 Task: Choose the add item option in the analysis ignore.
Action: Mouse moved to (46, 529)
Screenshot: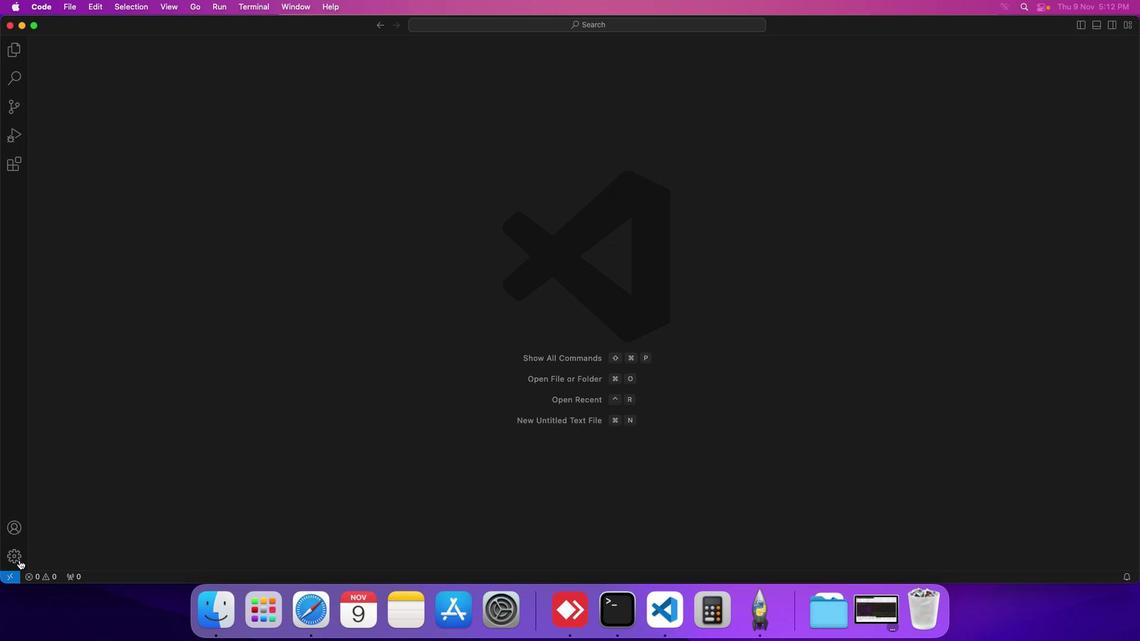 
Action: Mouse pressed left at (46, 529)
Screenshot: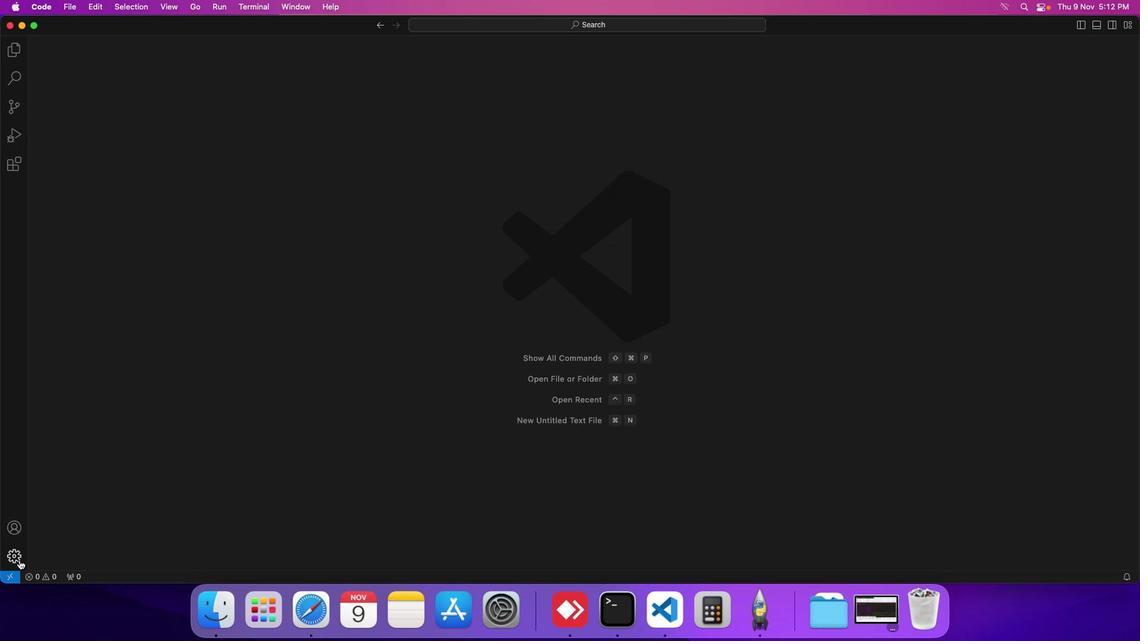 
Action: Mouse moved to (78, 458)
Screenshot: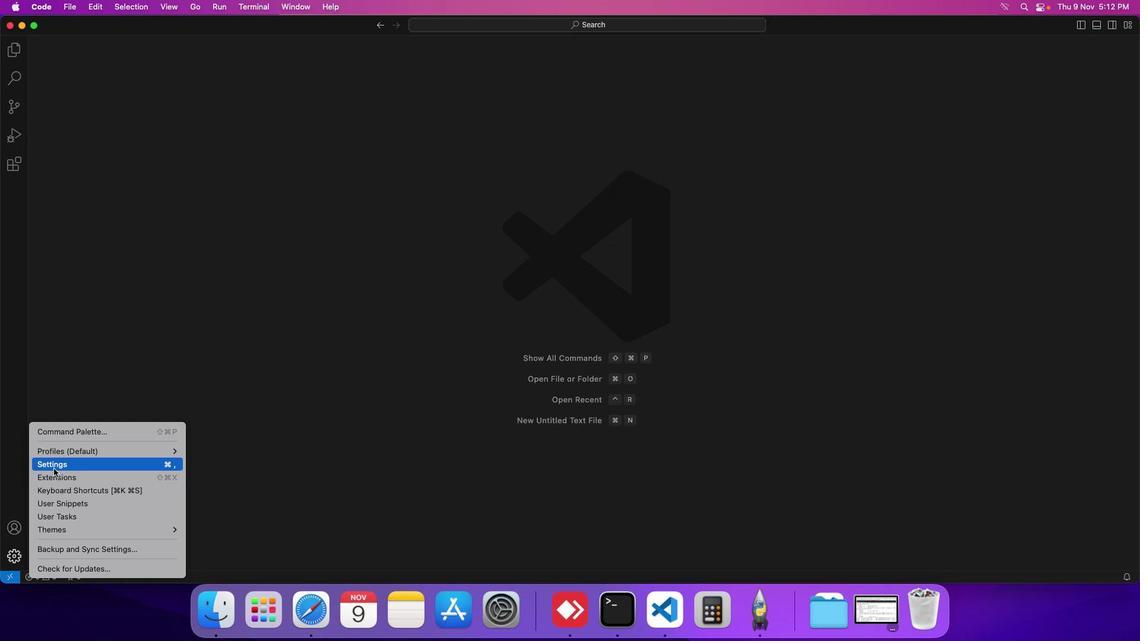 
Action: Mouse pressed left at (78, 458)
Screenshot: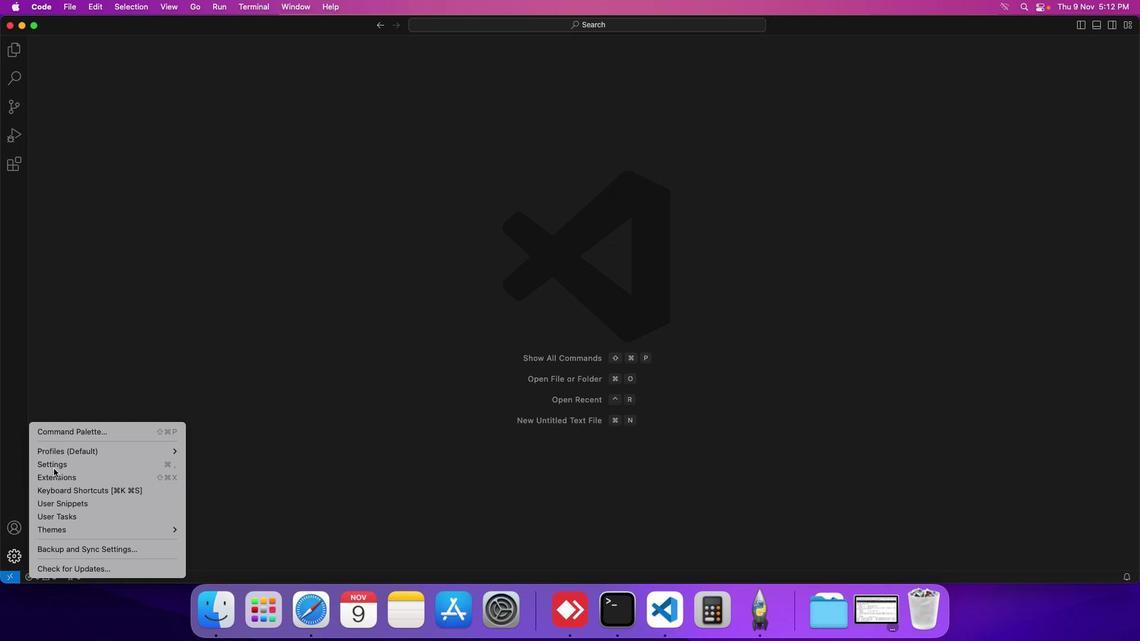 
Action: Mouse moved to (266, 257)
Screenshot: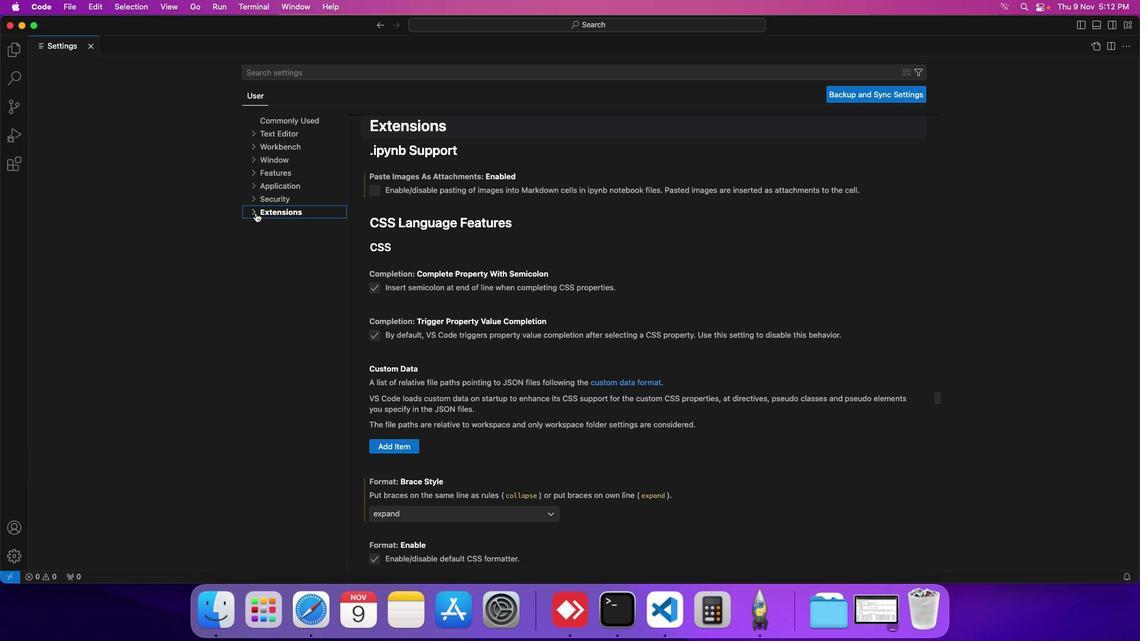 
Action: Mouse pressed left at (266, 257)
Screenshot: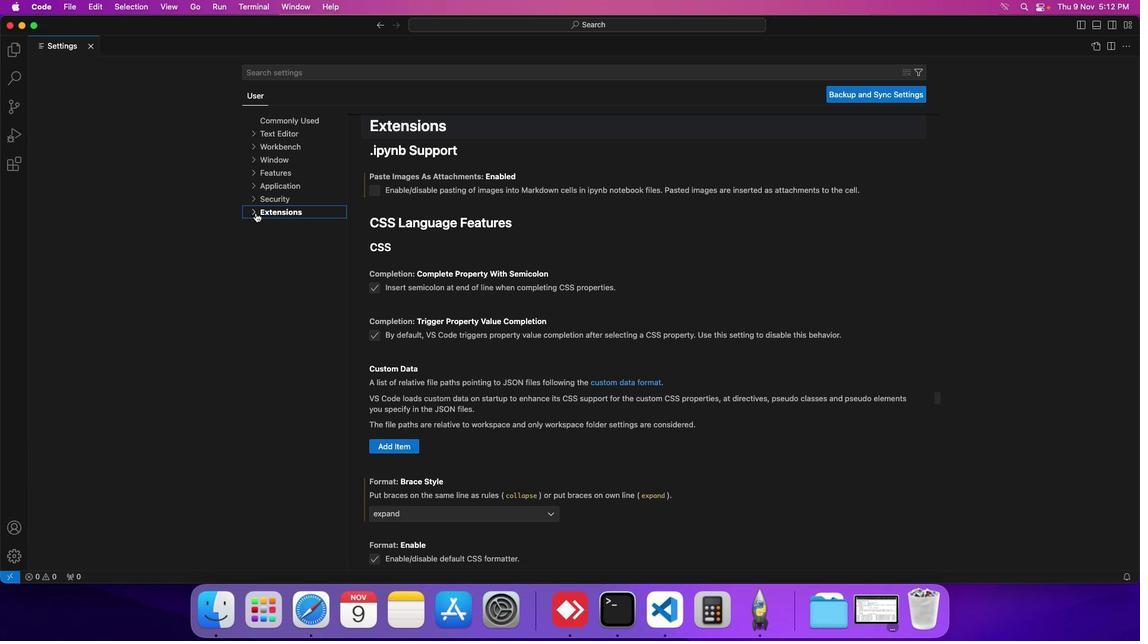 
Action: Mouse moved to (292, 469)
Screenshot: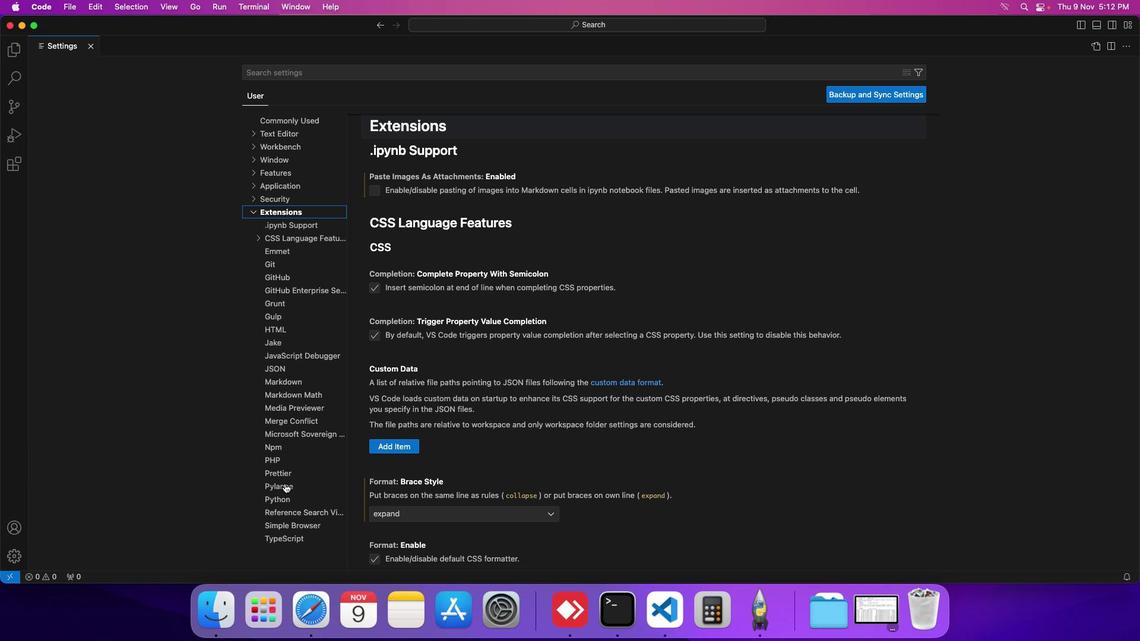 
Action: Mouse pressed left at (292, 469)
Screenshot: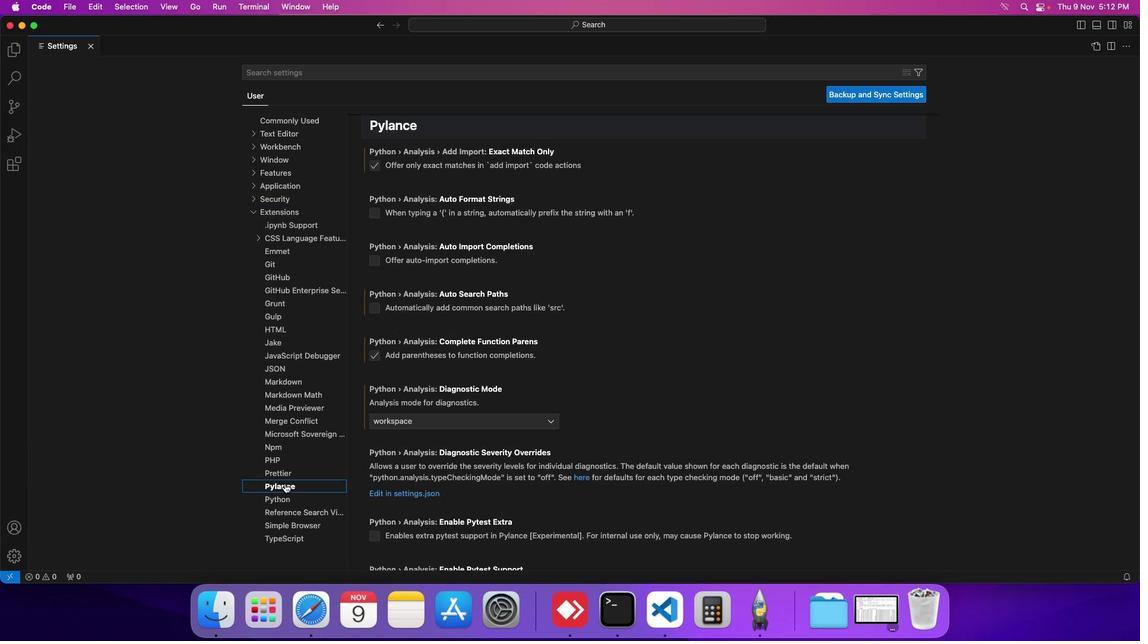 
Action: Mouse moved to (398, 405)
Screenshot: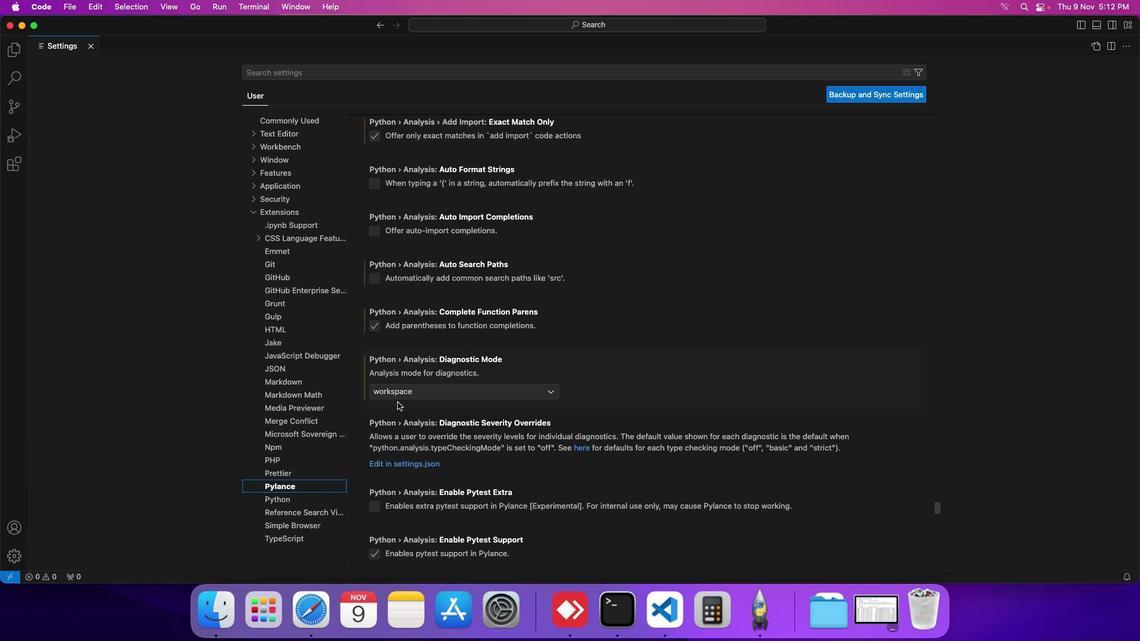 
Action: Mouse scrolled (398, 405) with delta (28, 90)
Screenshot: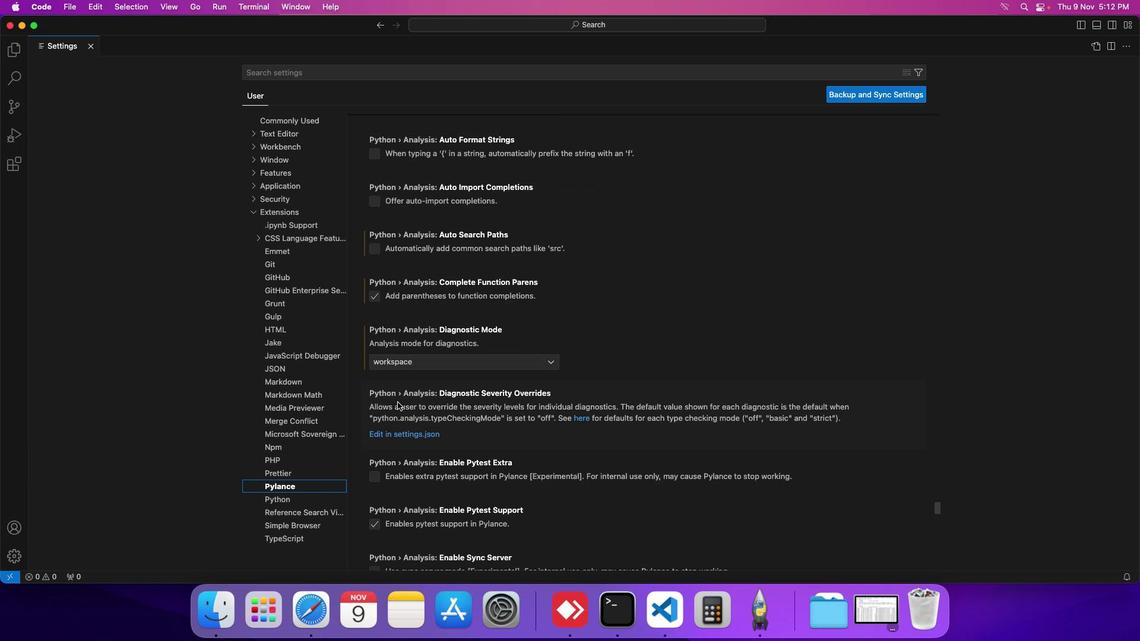 
Action: Mouse scrolled (398, 405) with delta (28, 90)
Screenshot: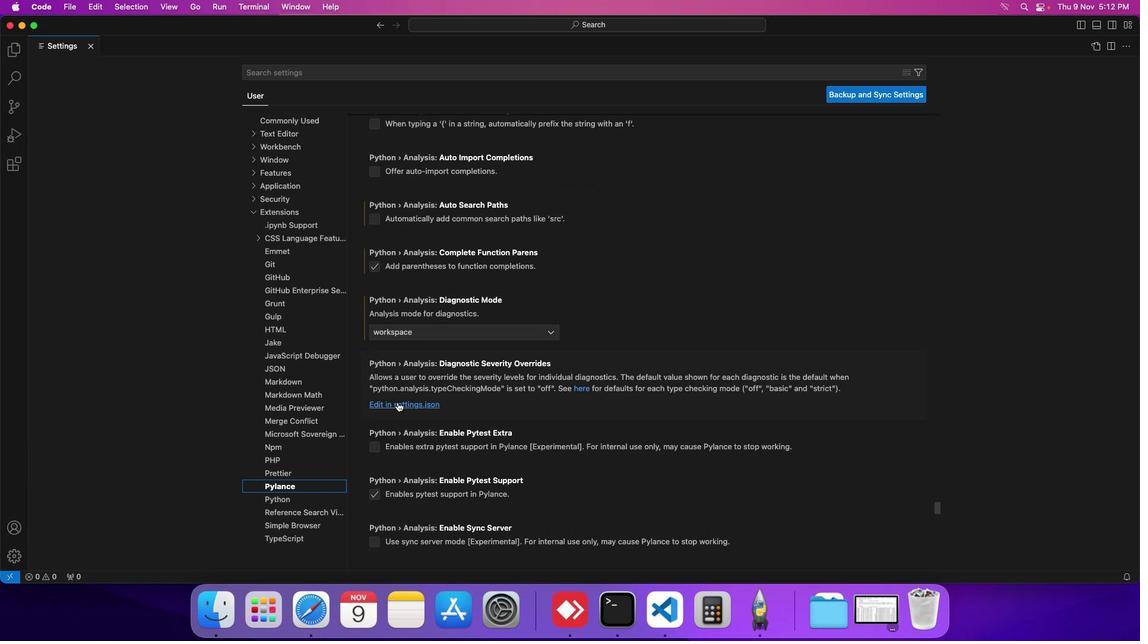 
Action: Mouse scrolled (398, 405) with delta (28, 90)
Screenshot: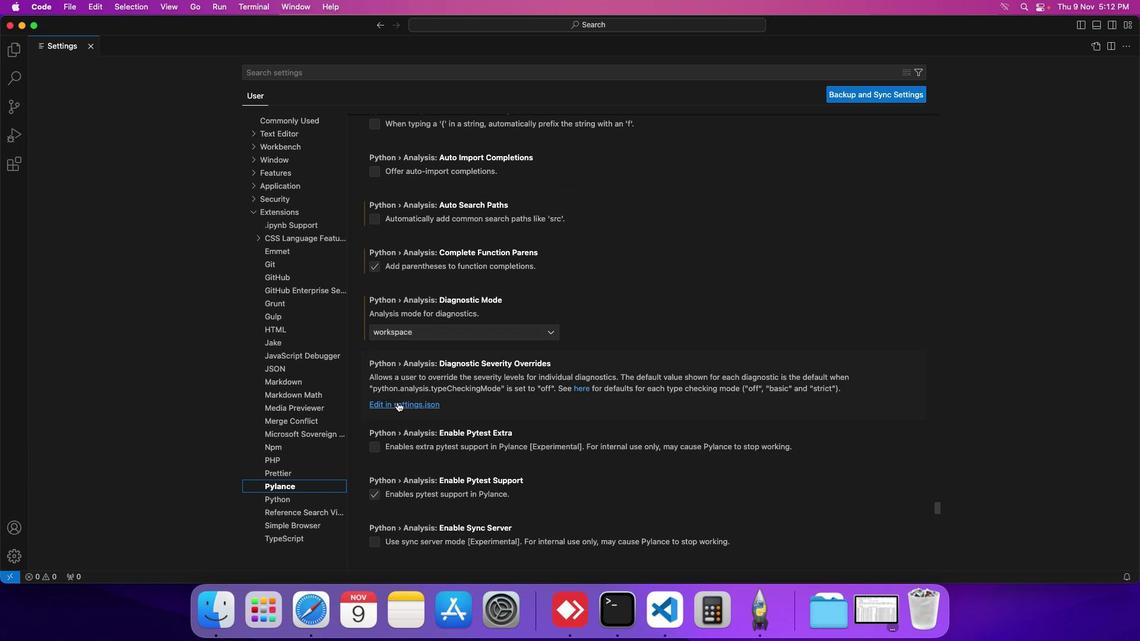 
Action: Mouse scrolled (398, 405) with delta (28, 90)
Screenshot: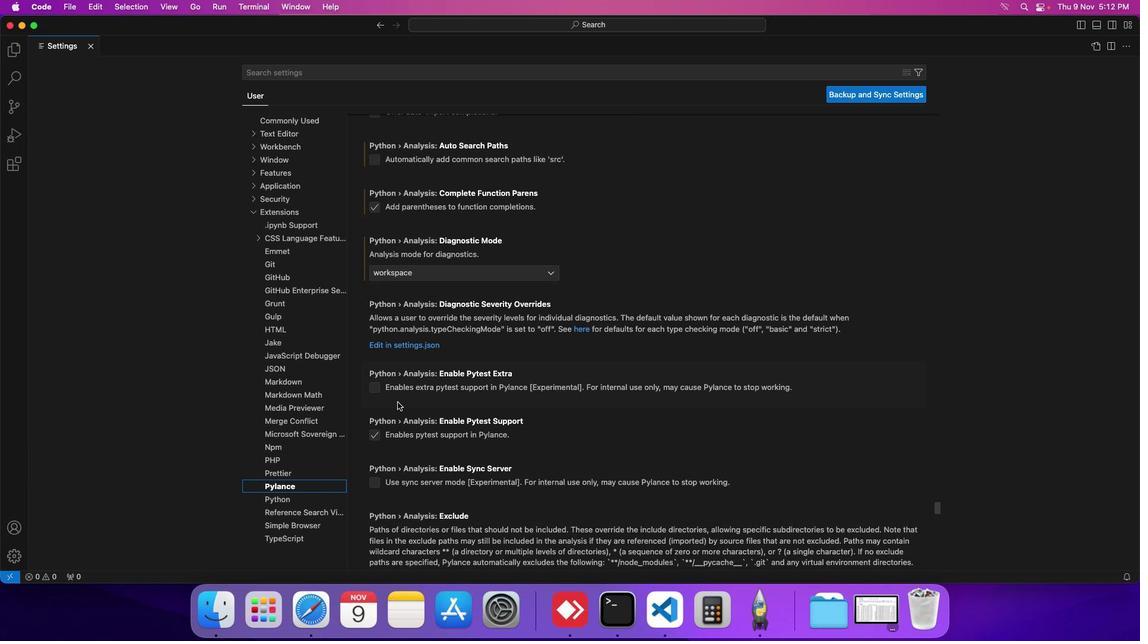 
Action: Mouse scrolled (398, 405) with delta (28, 90)
Screenshot: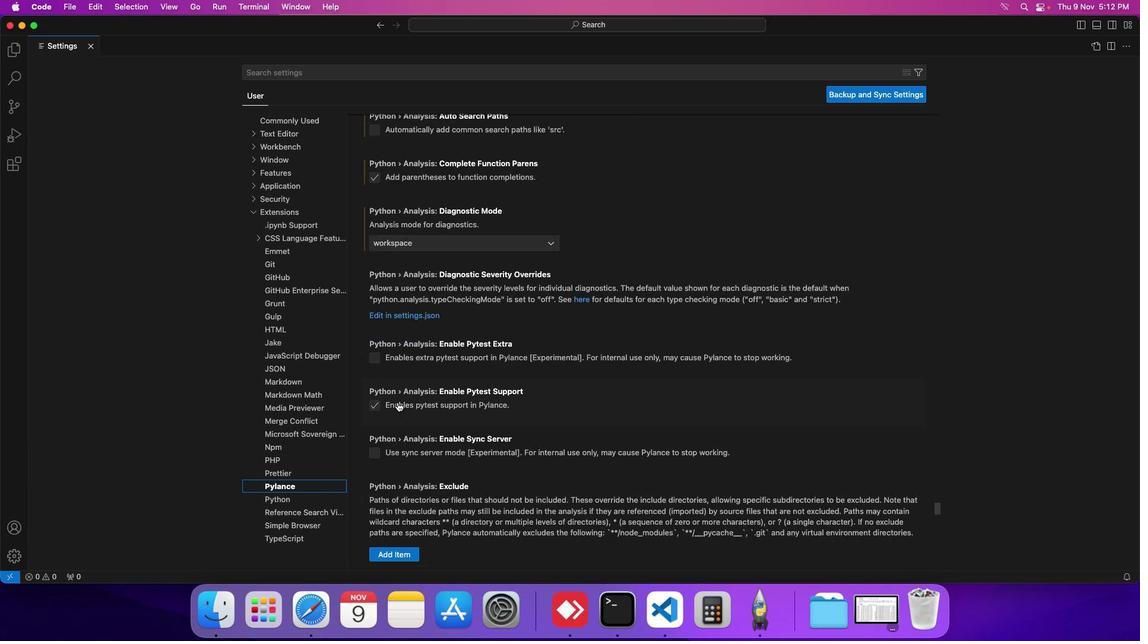 
Action: Mouse scrolled (398, 405) with delta (28, 90)
Screenshot: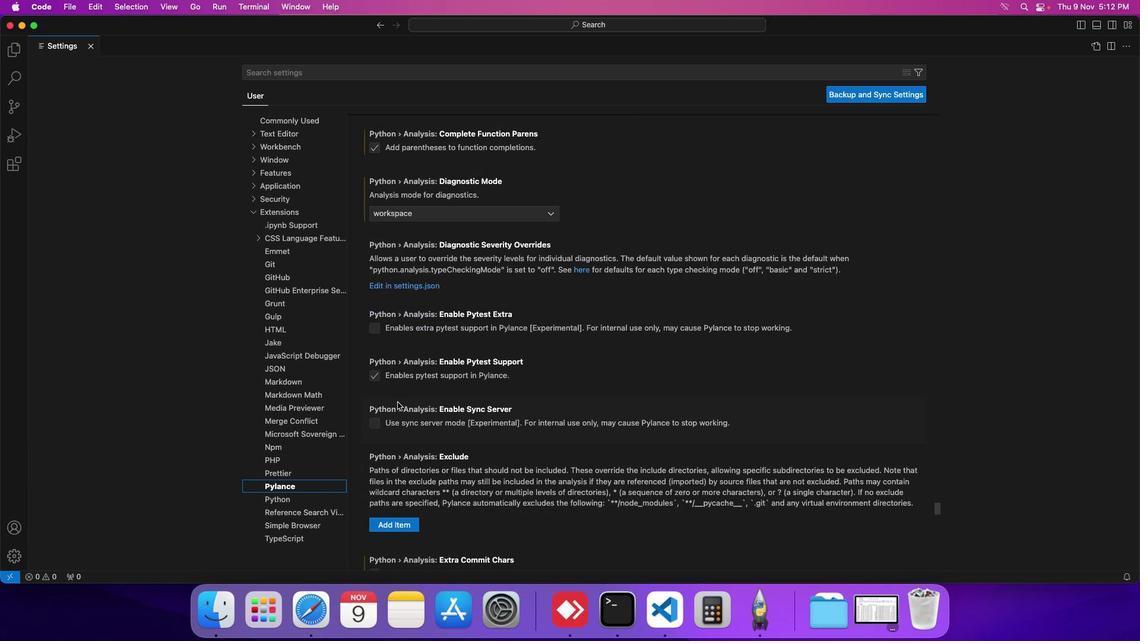 
Action: Mouse scrolled (398, 405) with delta (28, 90)
Screenshot: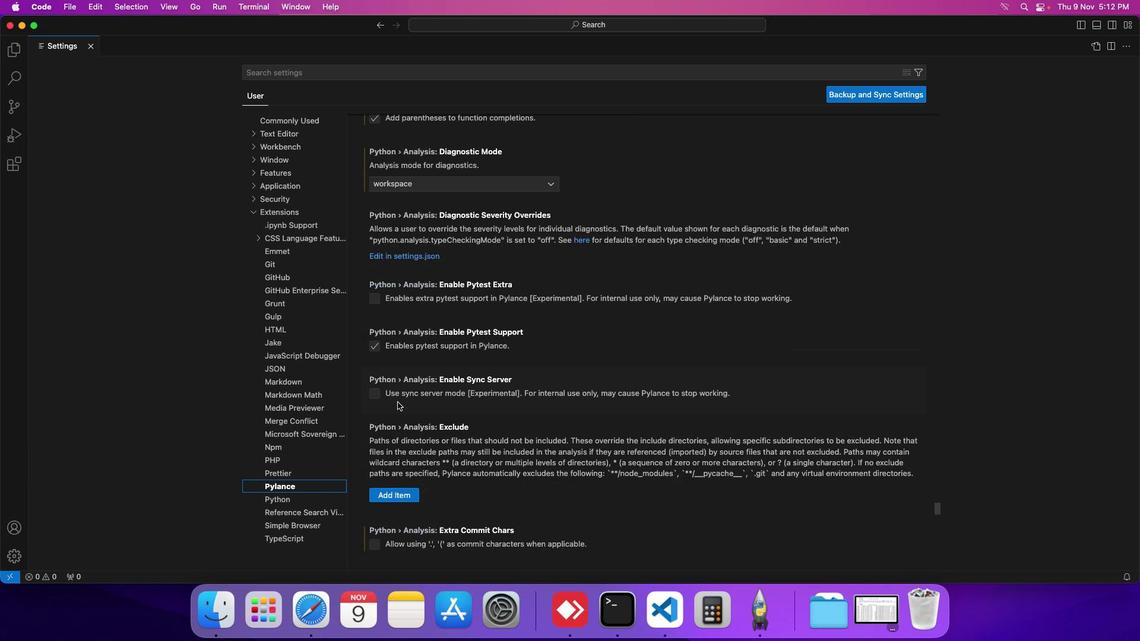 
Action: Mouse scrolled (398, 405) with delta (28, 90)
Screenshot: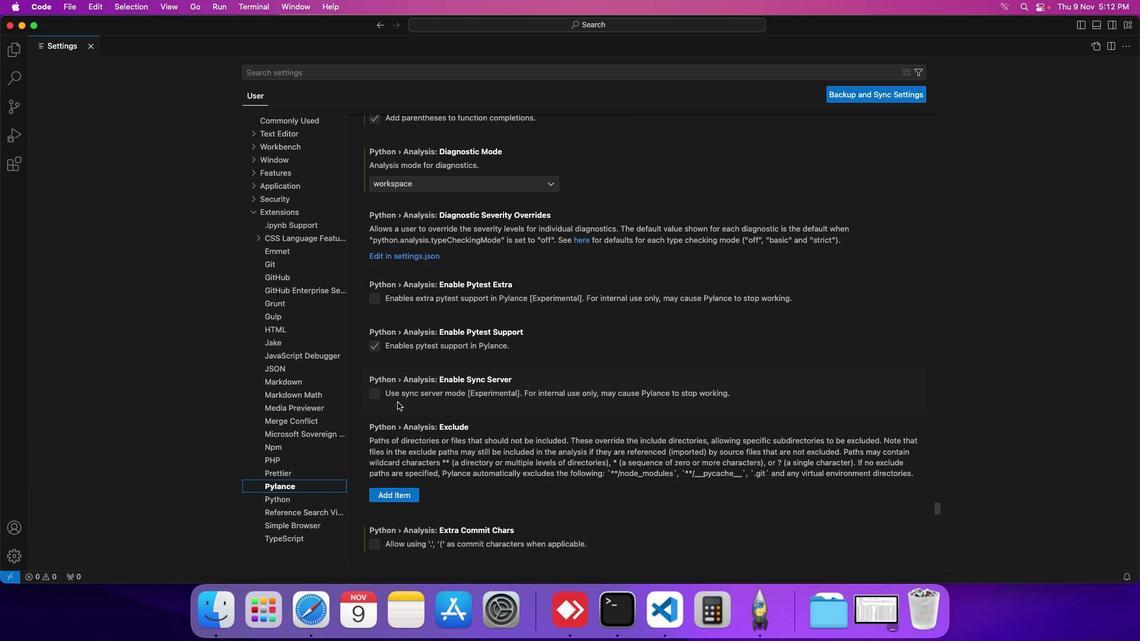 
Action: Mouse scrolled (398, 405) with delta (28, 90)
Screenshot: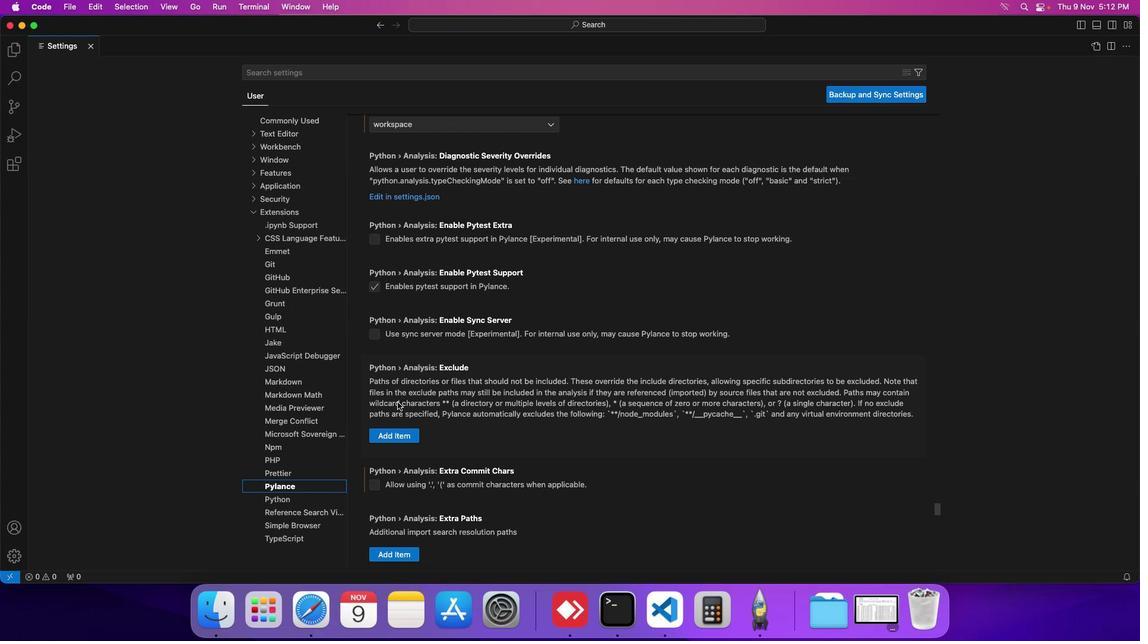 
Action: Mouse scrolled (398, 405) with delta (28, 90)
Screenshot: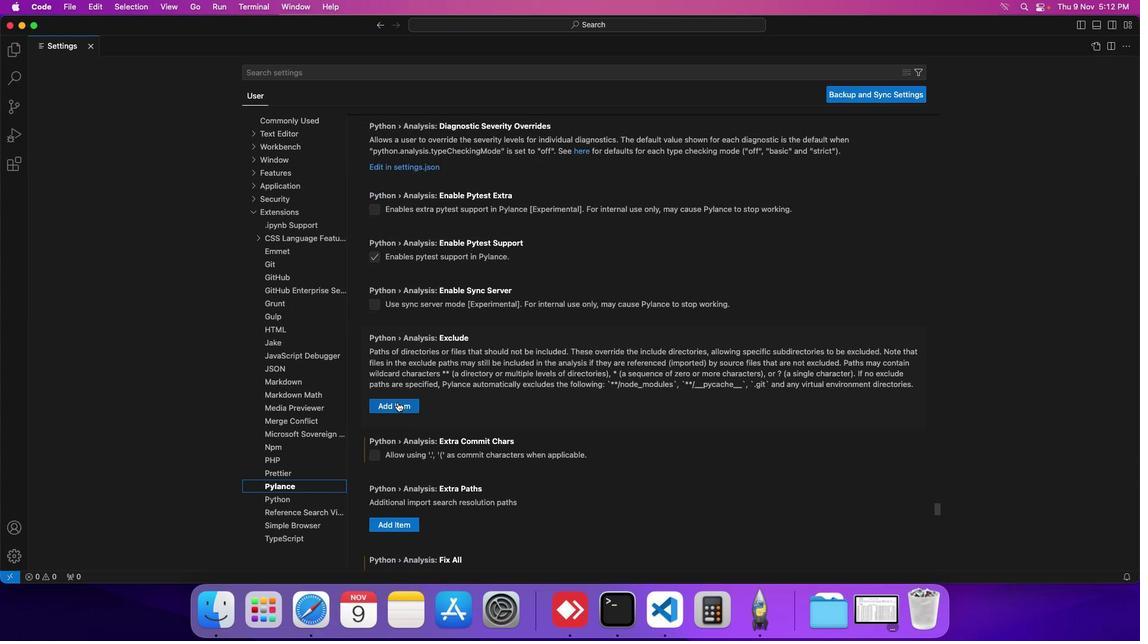 
Action: Mouse scrolled (398, 405) with delta (28, 90)
Screenshot: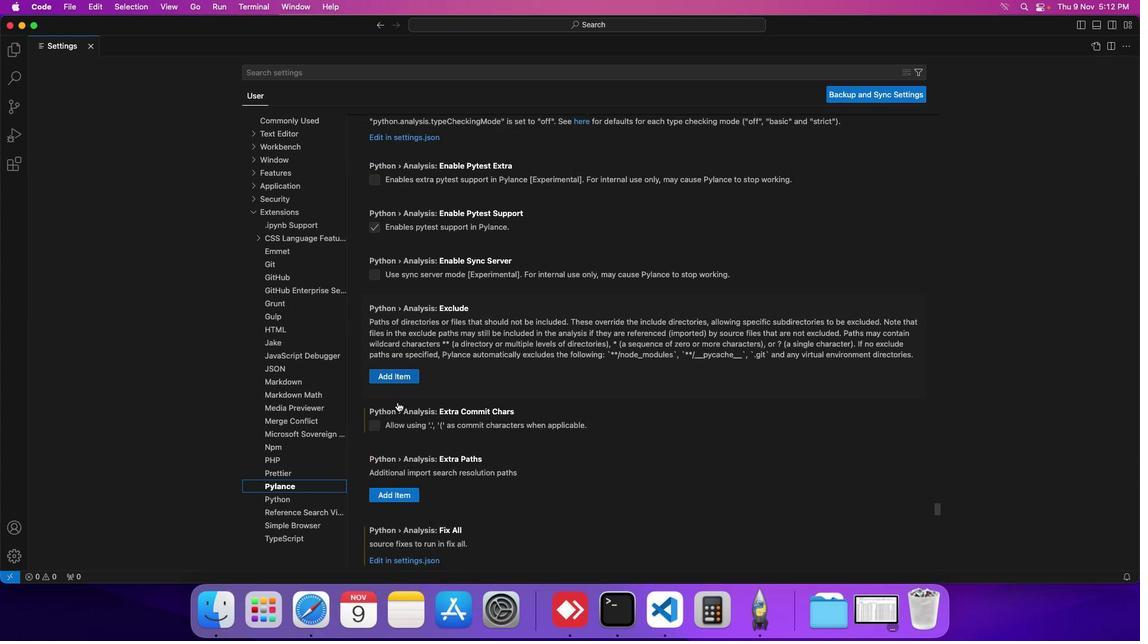 
Action: Mouse scrolled (398, 405) with delta (28, 90)
Screenshot: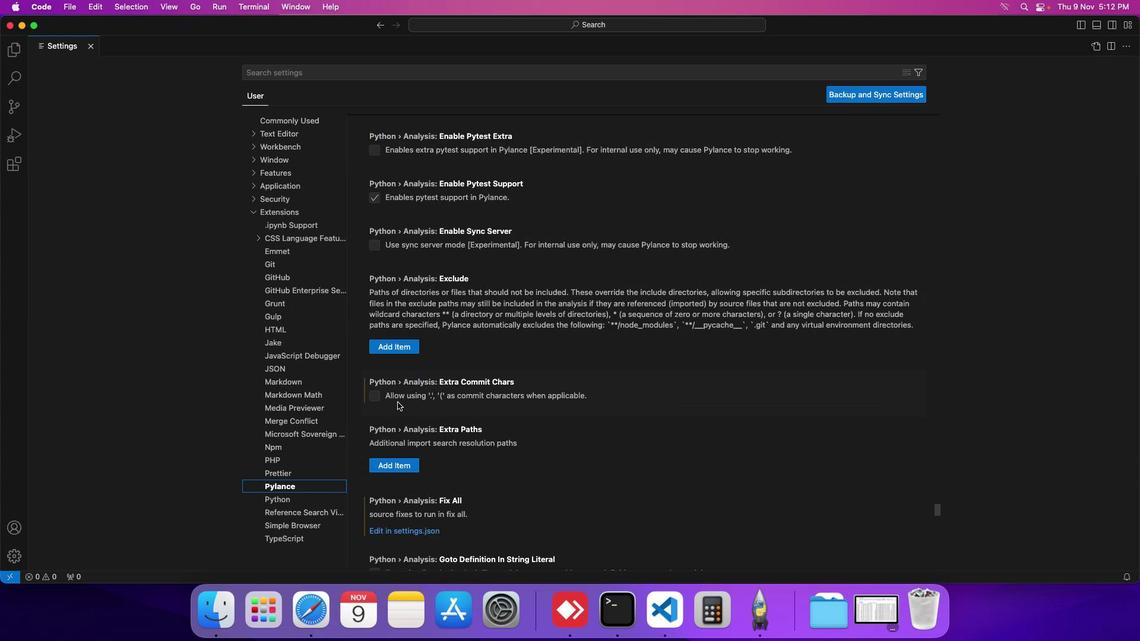 
Action: Mouse scrolled (398, 405) with delta (28, 90)
Screenshot: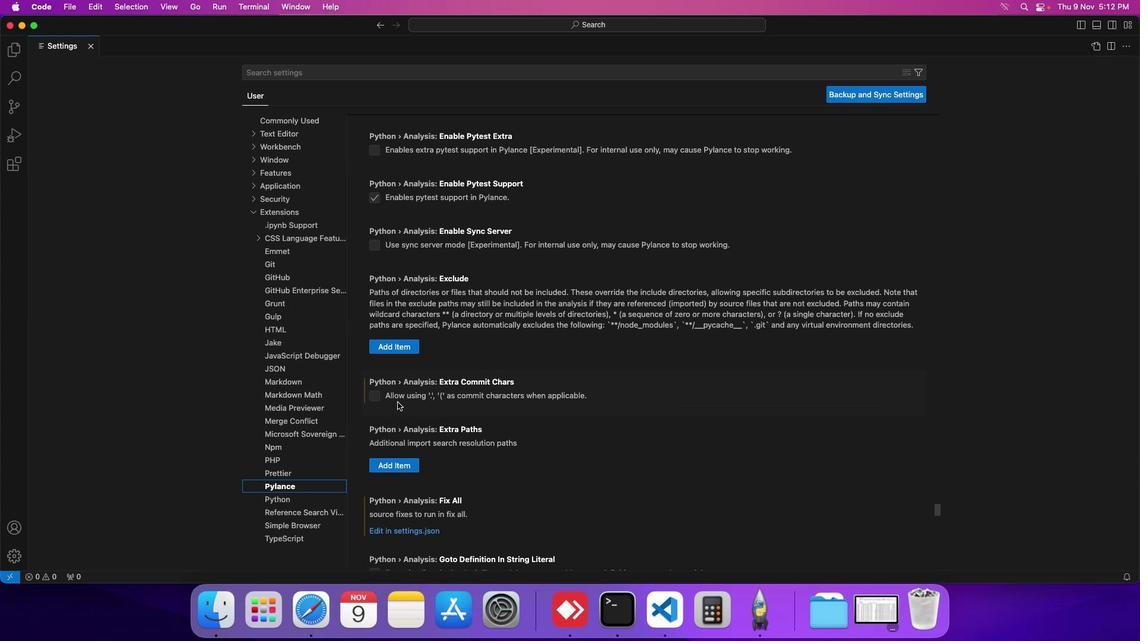 
Action: Mouse scrolled (398, 405) with delta (28, 90)
Screenshot: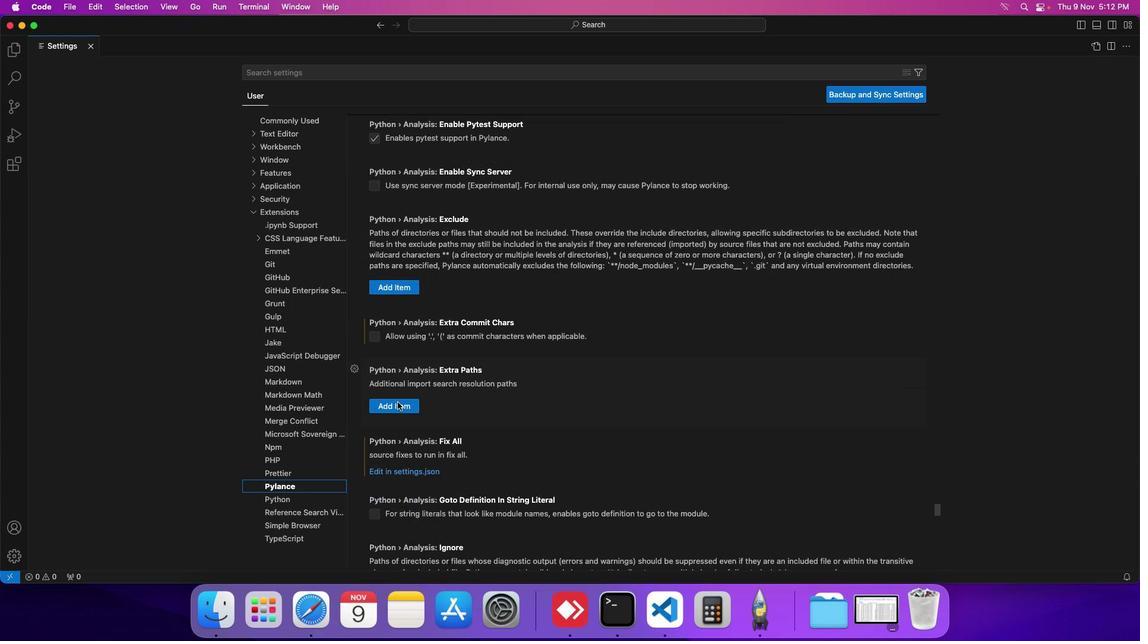 
Action: Mouse scrolled (398, 405) with delta (28, 90)
Screenshot: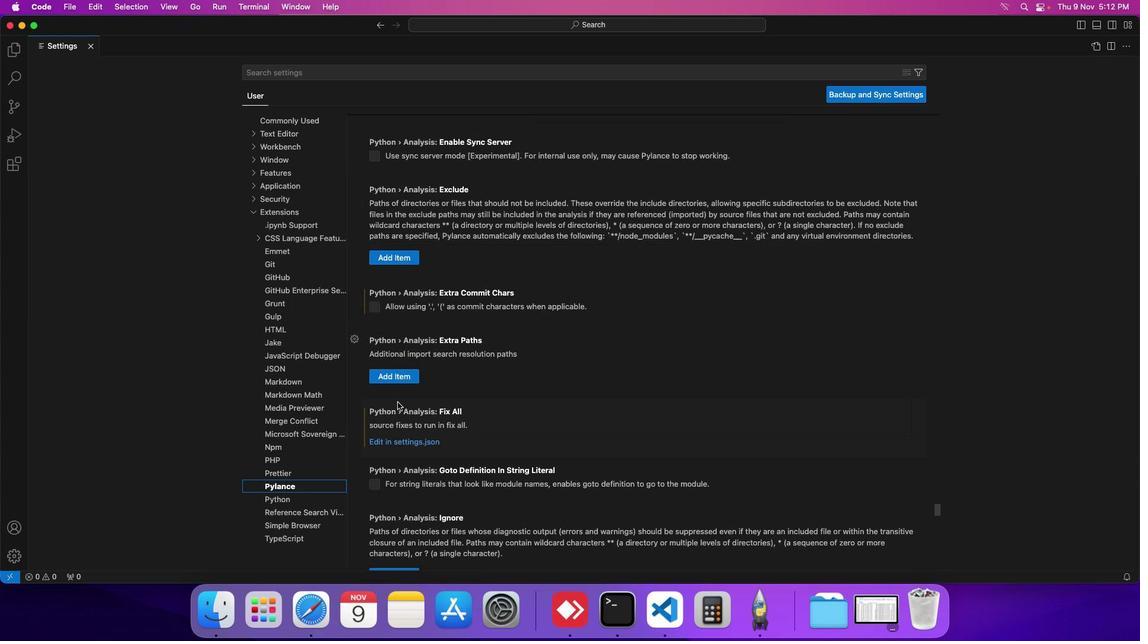 
Action: Mouse scrolled (398, 405) with delta (28, 90)
Screenshot: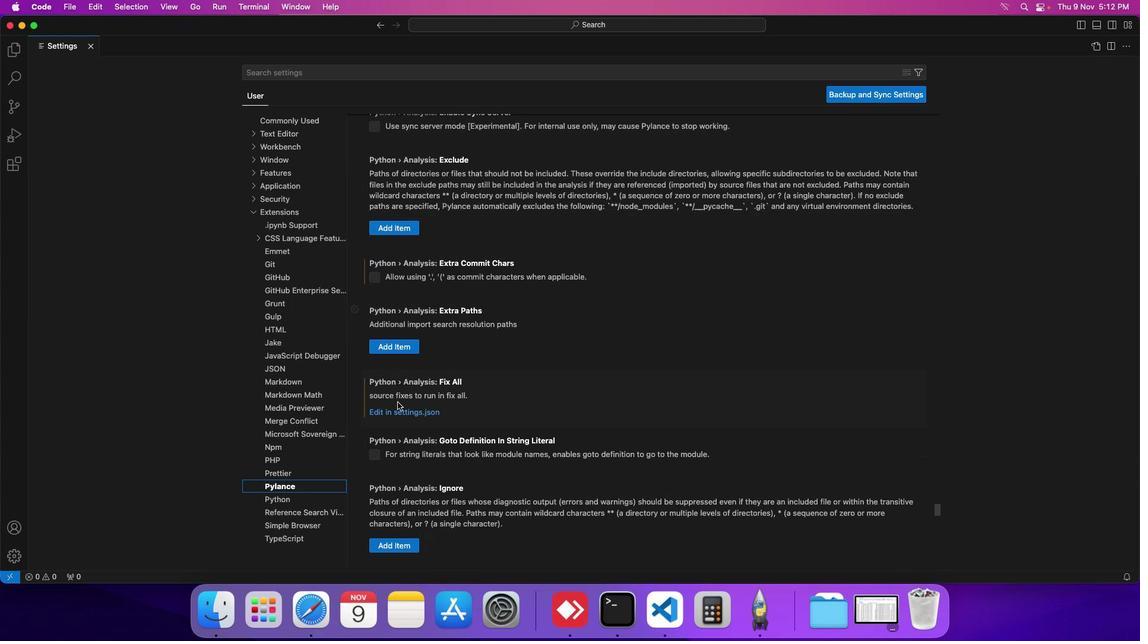 
Action: Mouse scrolled (398, 405) with delta (28, 90)
Screenshot: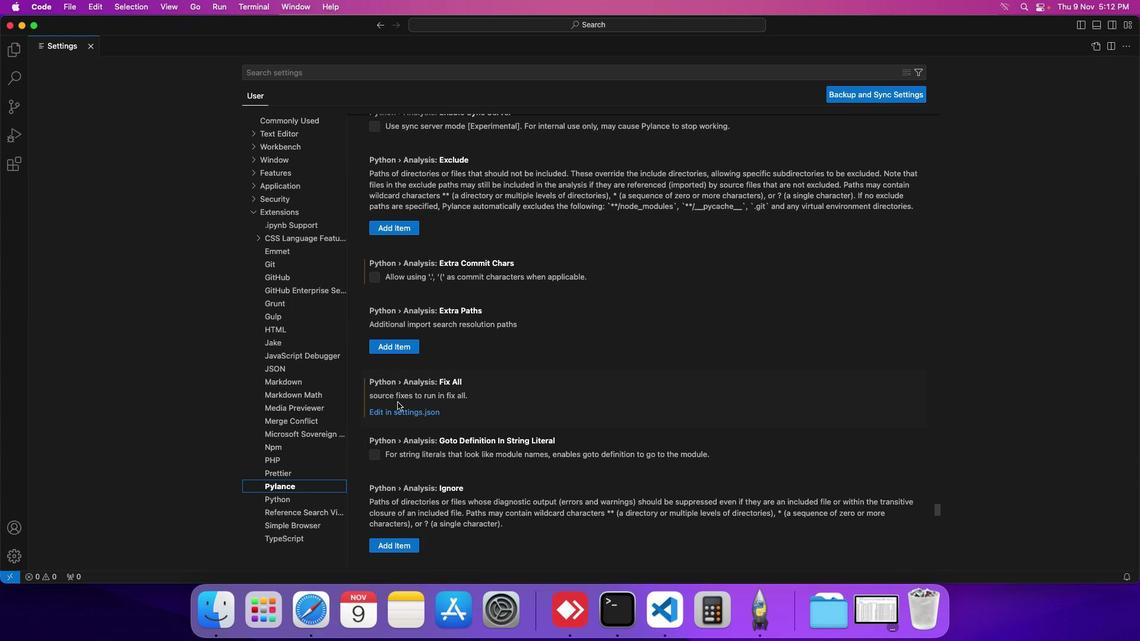 
Action: Mouse scrolled (398, 405) with delta (28, 90)
Screenshot: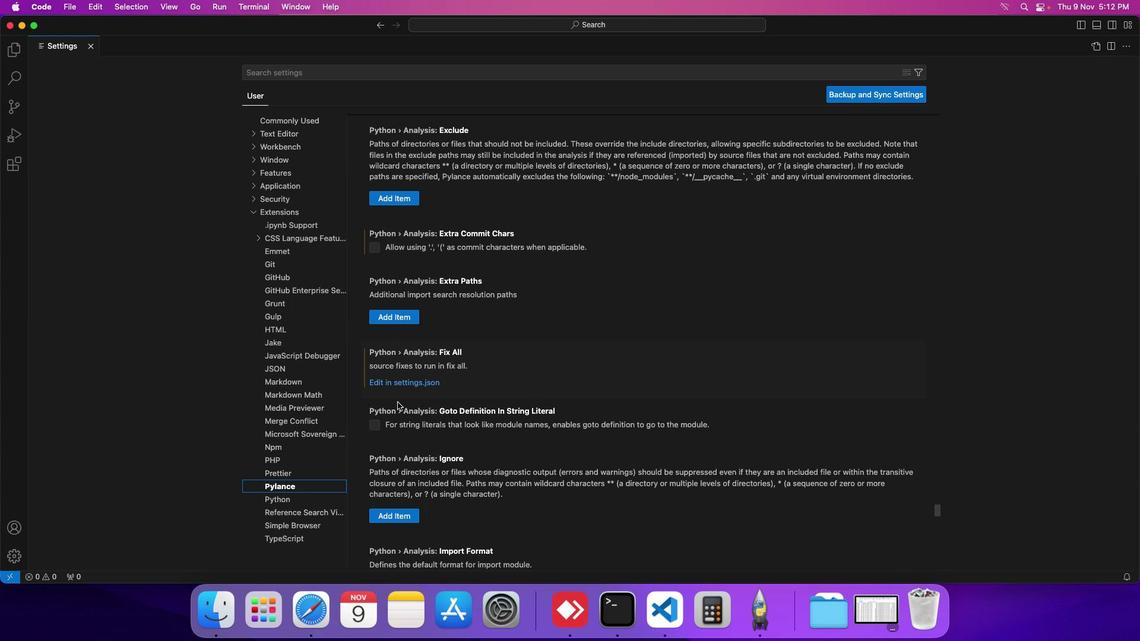 
Action: Mouse scrolled (398, 405) with delta (28, 90)
Screenshot: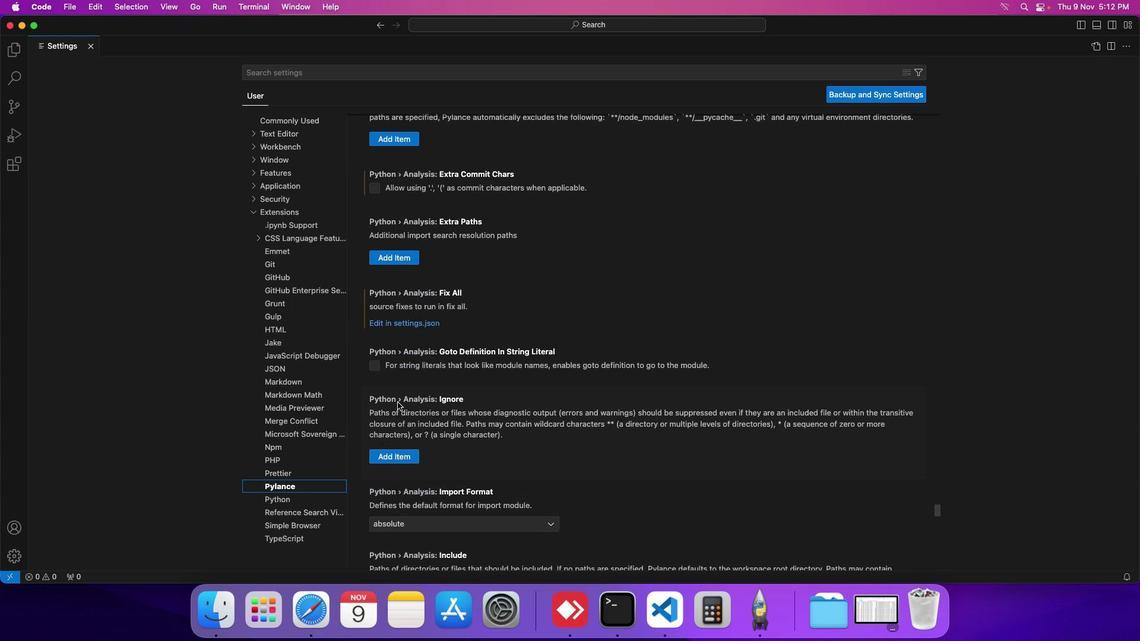 
Action: Mouse scrolled (398, 405) with delta (28, 90)
Screenshot: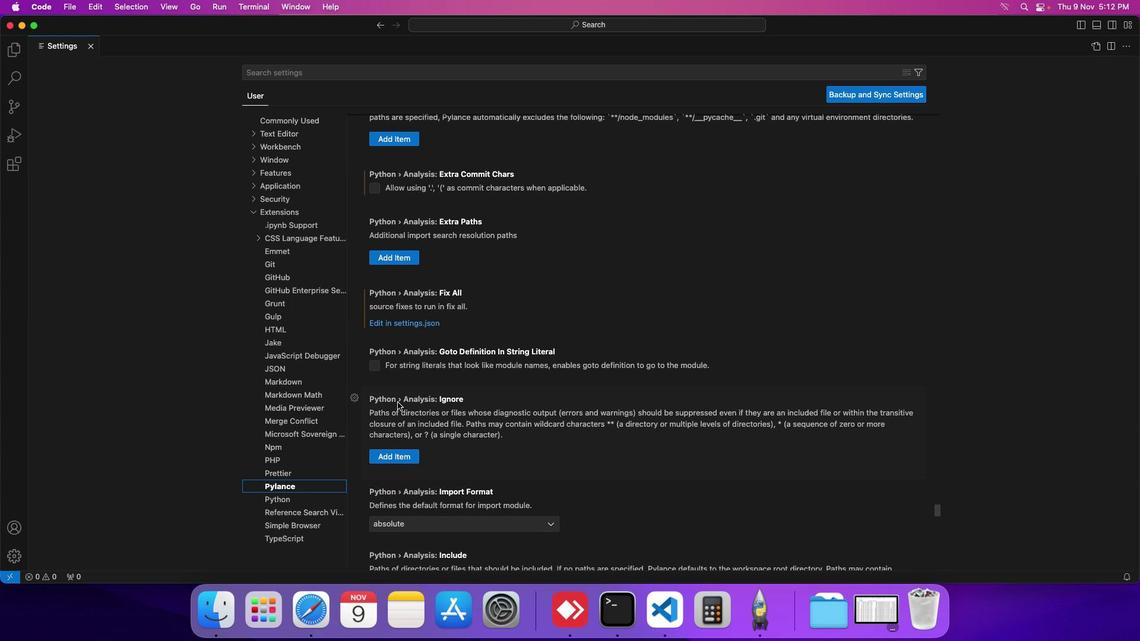 
Action: Mouse moved to (392, 425)
Screenshot: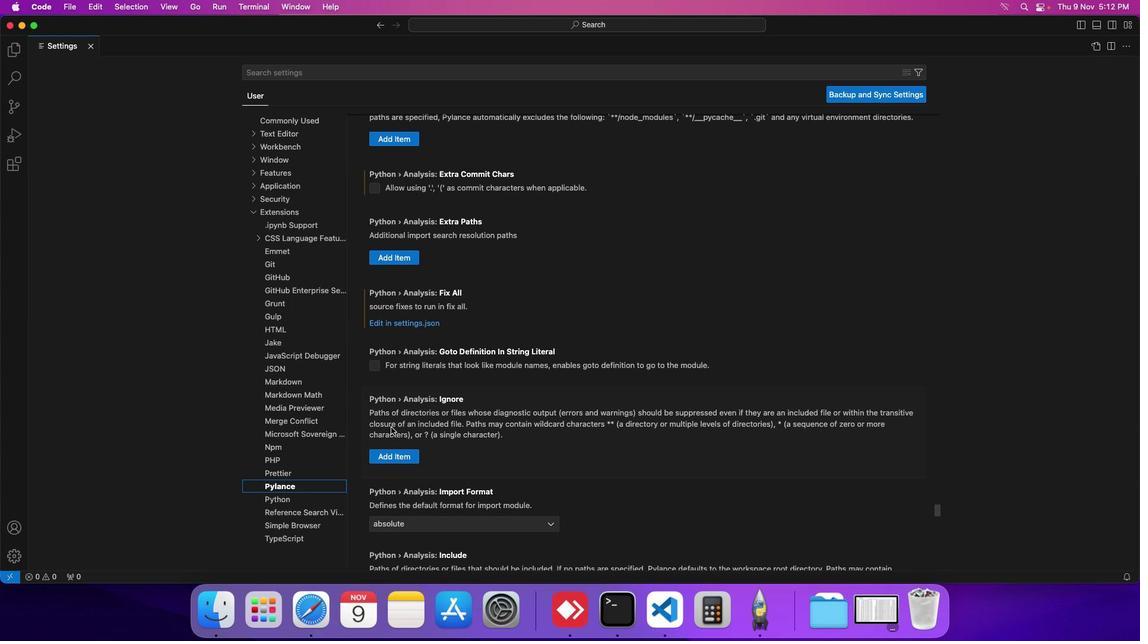 
Action: Mouse scrolled (392, 425) with delta (28, 90)
Screenshot: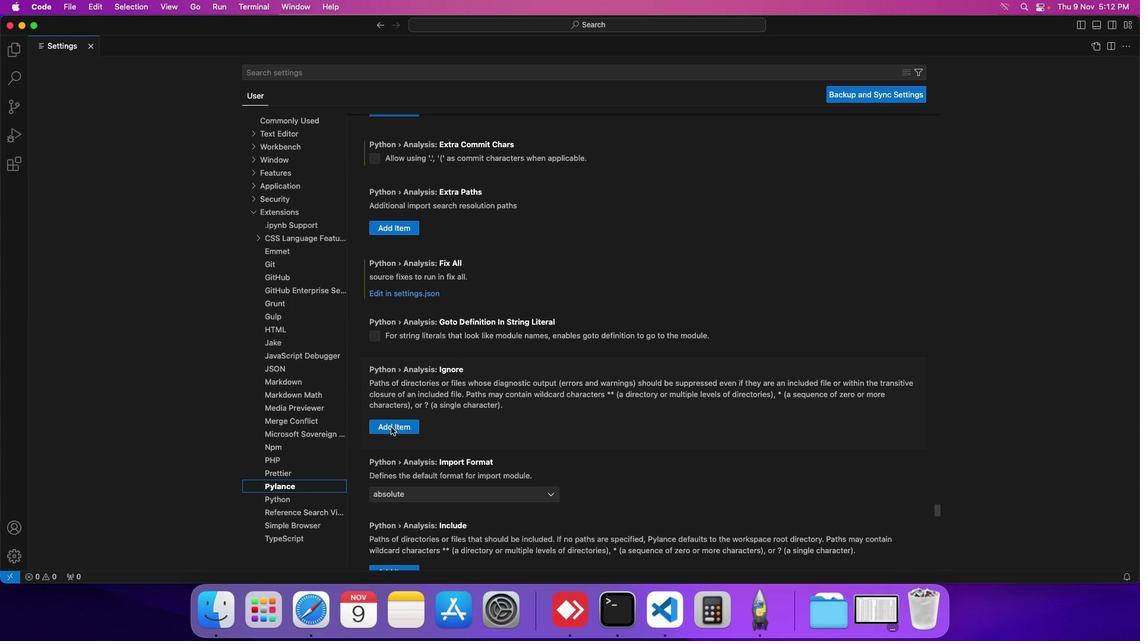 
Action: Mouse moved to (392, 423)
Screenshot: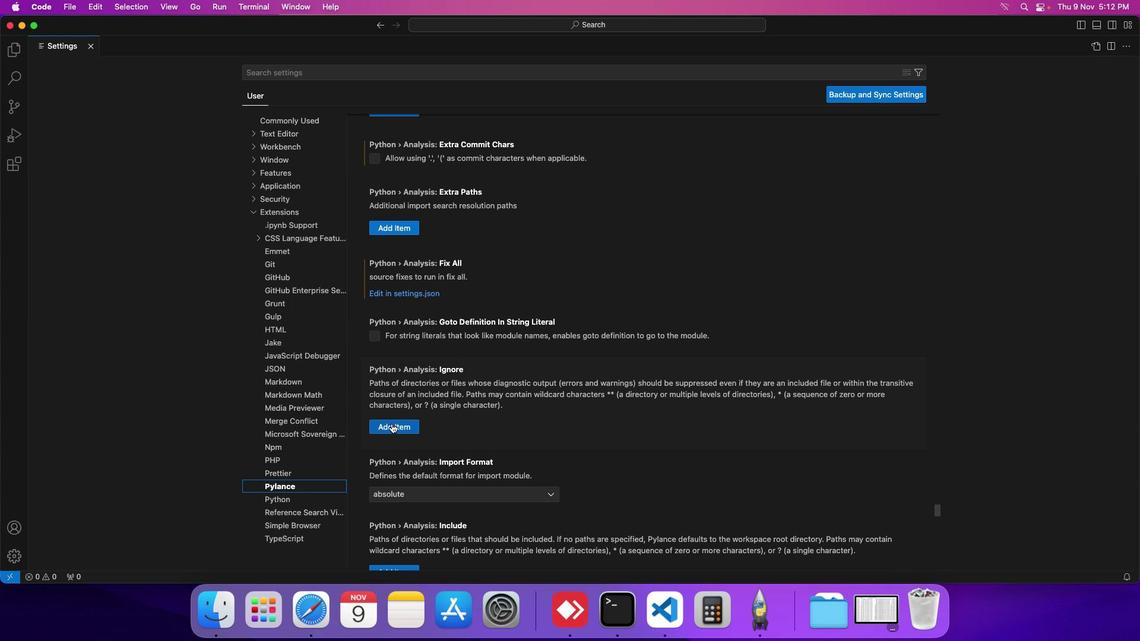 
Action: Mouse pressed left at (392, 423)
Screenshot: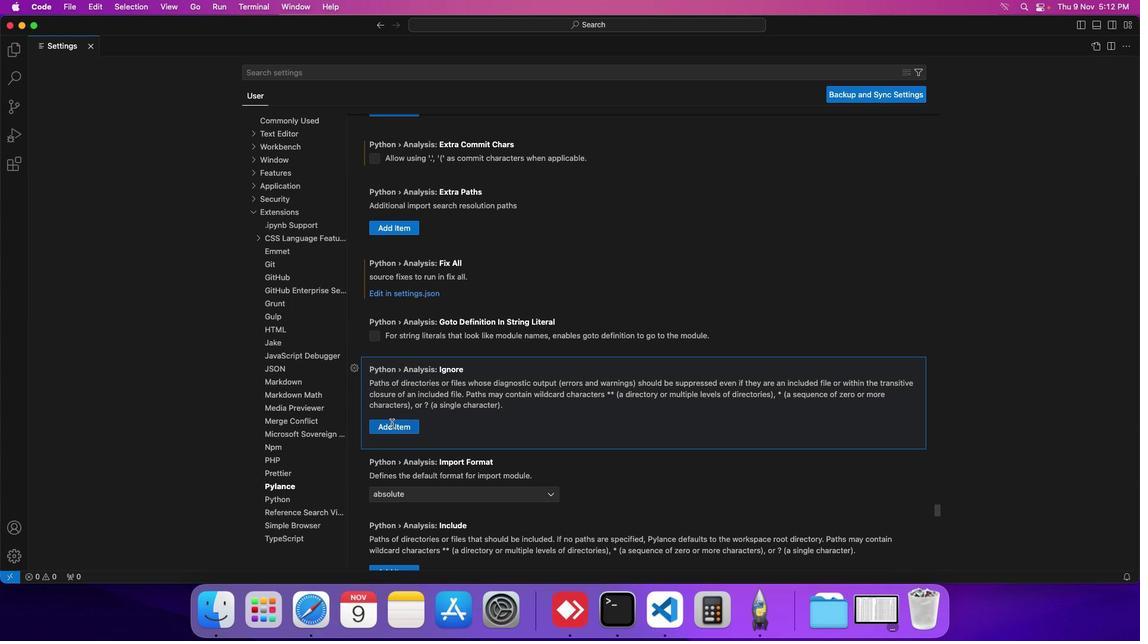 
Action: Mouse moved to (464, 421)
Screenshot: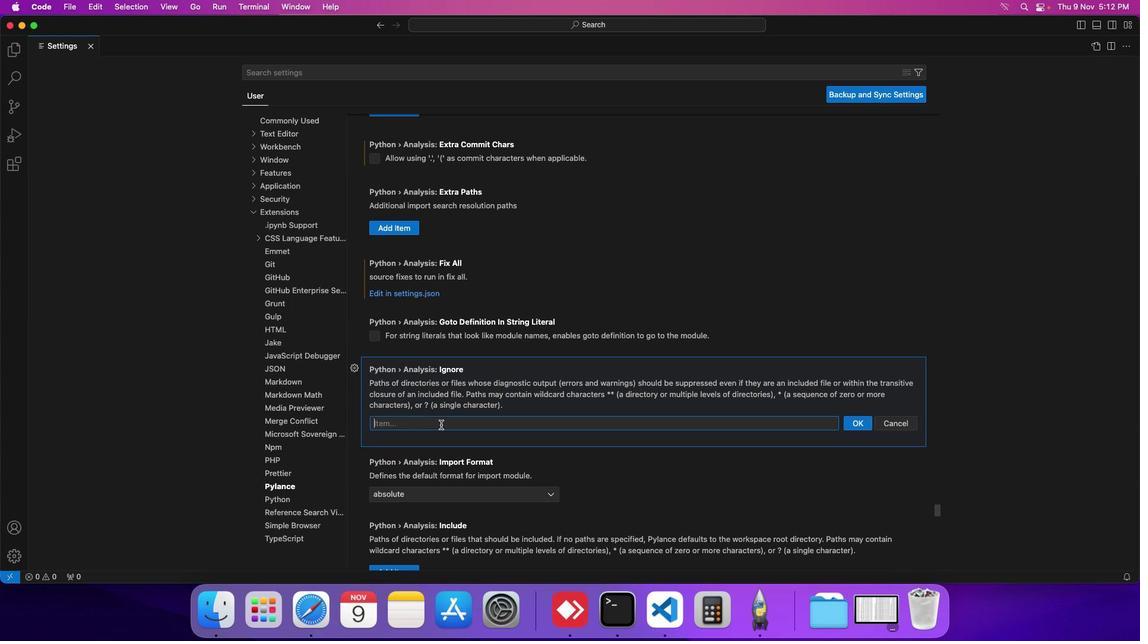 
